 Task: Make in the project AgileHaven an epic 'IT Availability Management Process Improvement'. Create in the project AgileHaven an epic 'IT Financial Management Process Improvement'. Add in the project AgileHaven an epic 'IT Event Management Process Improvement'
Action: Mouse moved to (179, 54)
Screenshot: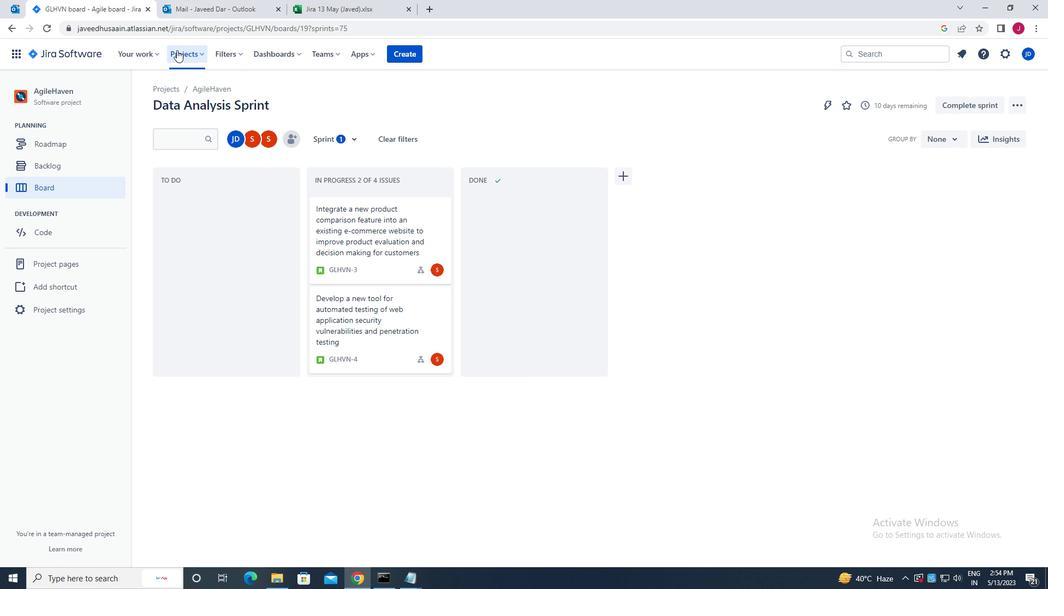 
Action: Mouse pressed left at (179, 54)
Screenshot: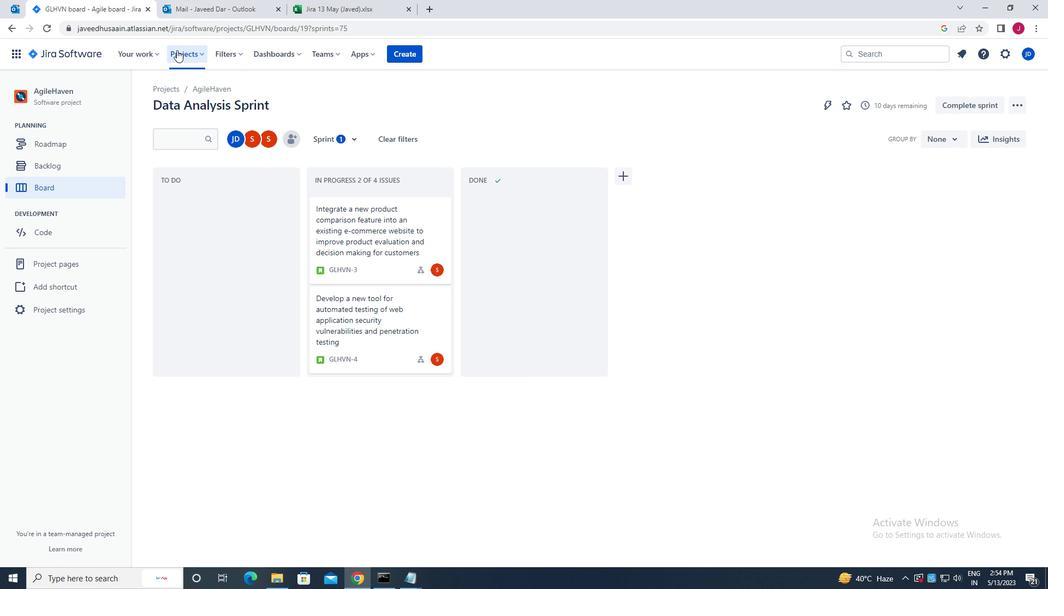 
Action: Mouse moved to (211, 102)
Screenshot: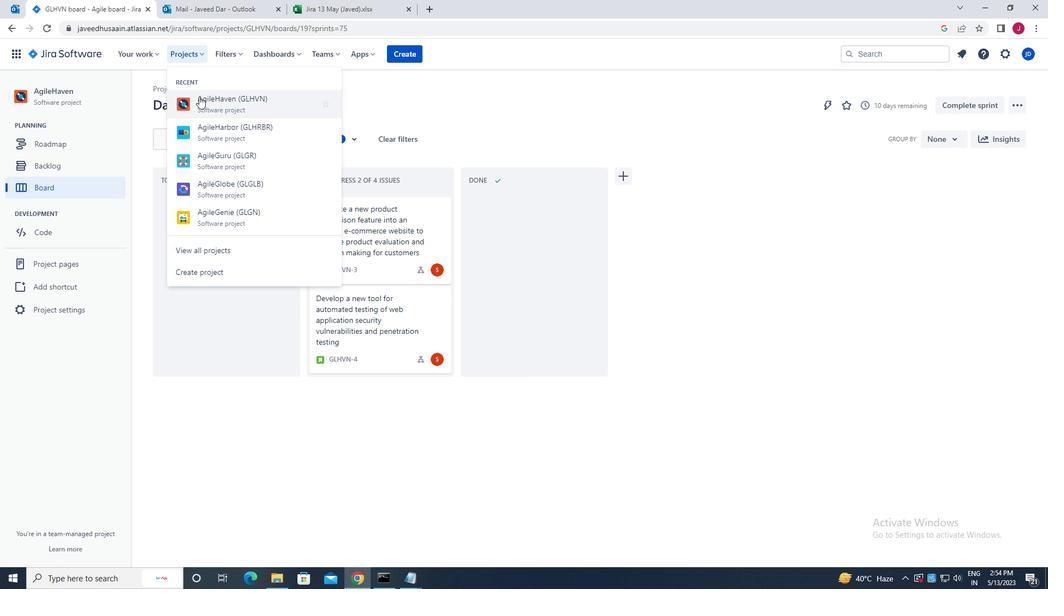 
Action: Mouse pressed left at (211, 102)
Screenshot: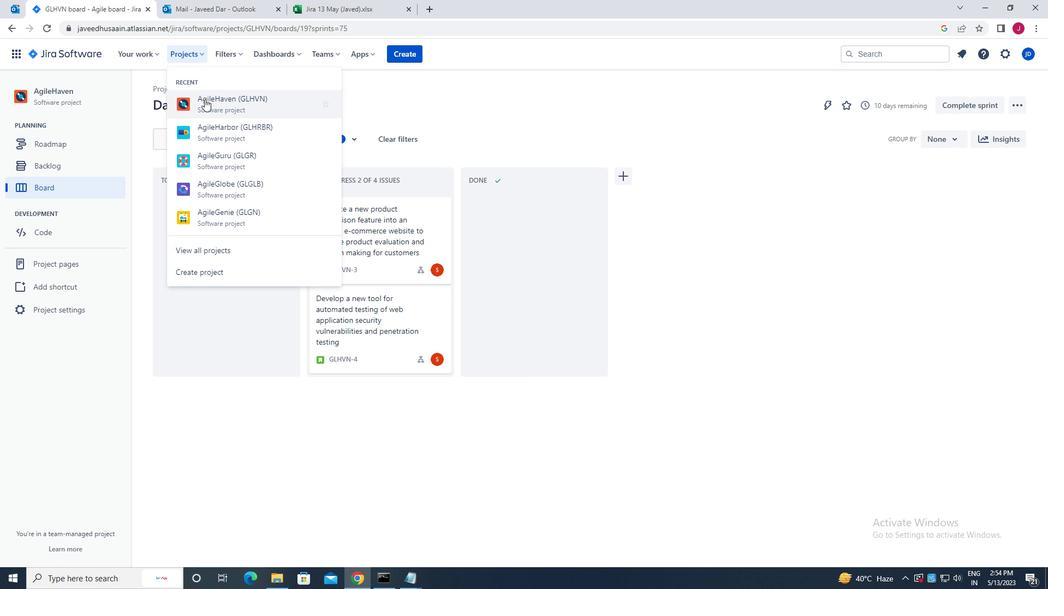 
Action: Mouse moved to (79, 170)
Screenshot: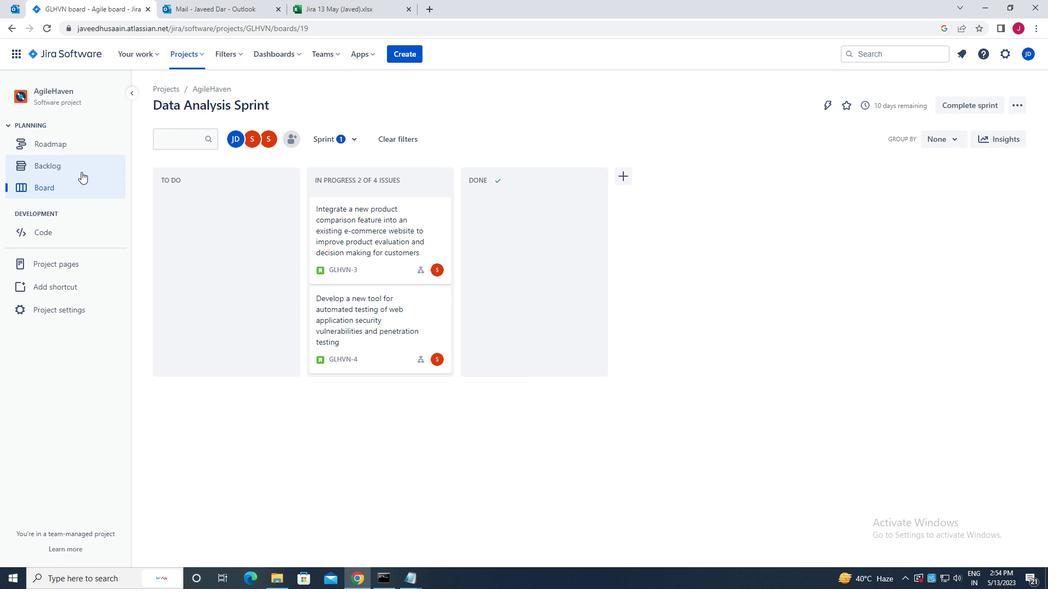 
Action: Mouse pressed left at (79, 170)
Screenshot: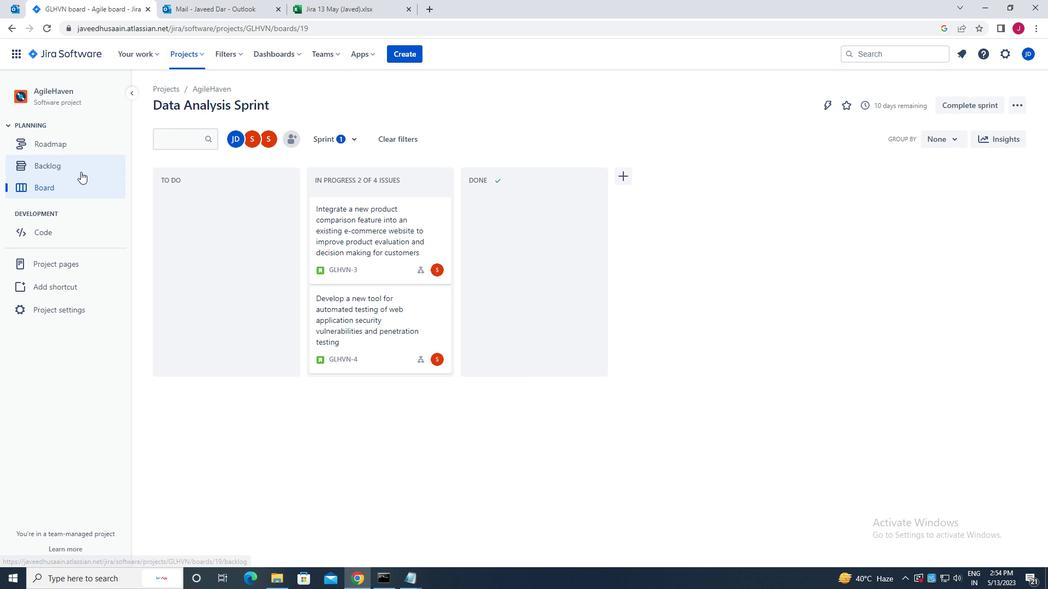 
Action: Mouse moved to (319, 138)
Screenshot: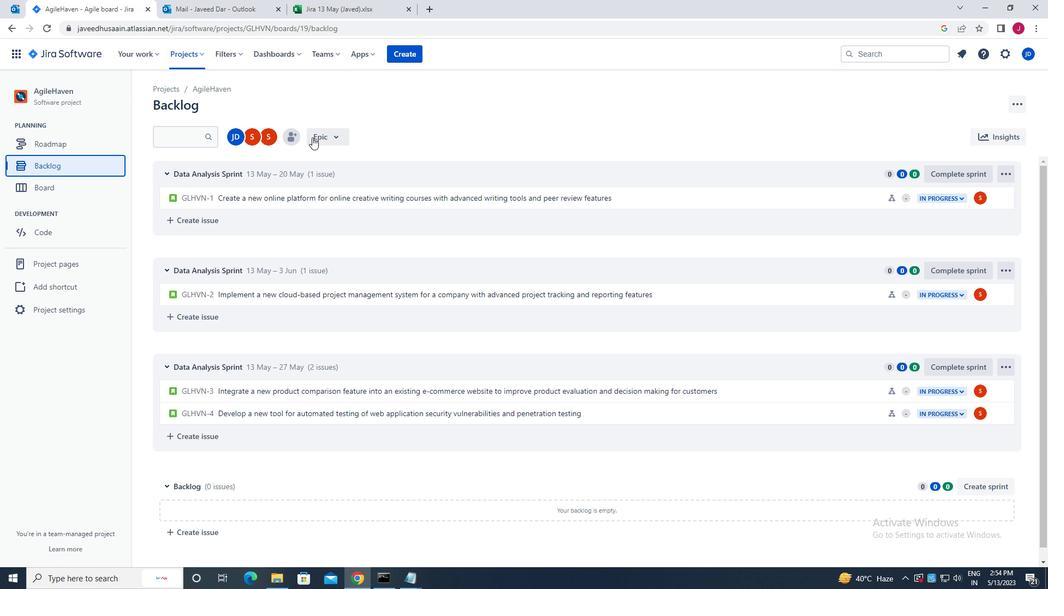 
Action: Mouse pressed left at (319, 138)
Screenshot: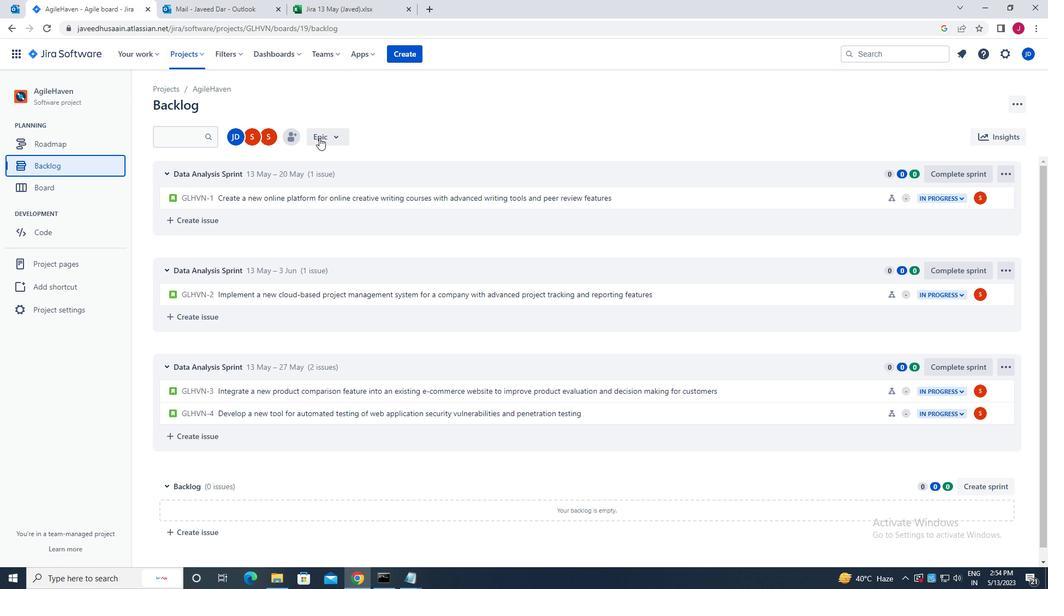 
Action: Mouse moved to (329, 202)
Screenshot: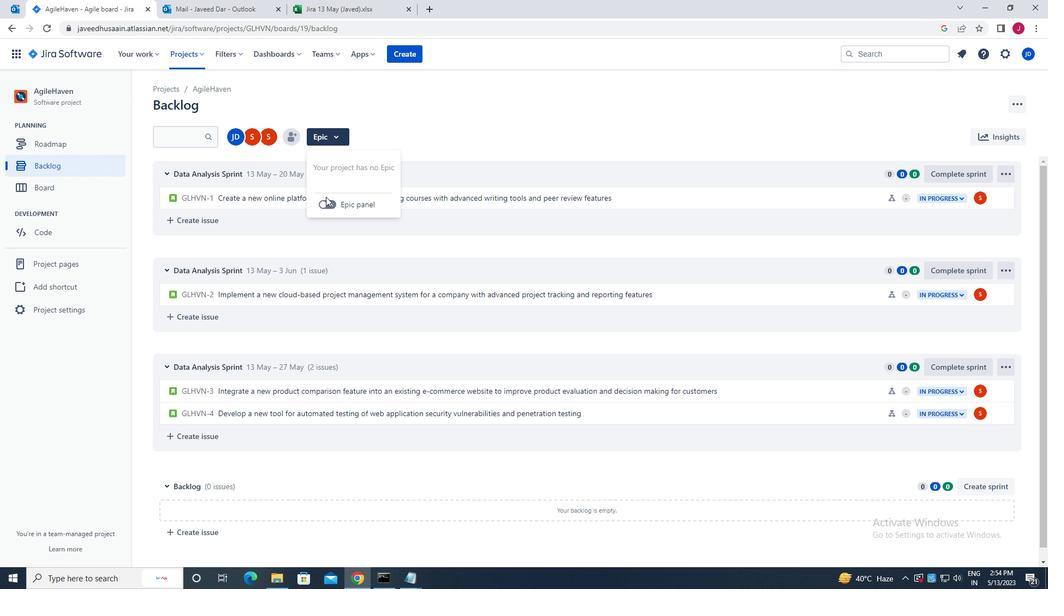 
Action: Mouse pressed left at (329, 202)
Screenshot: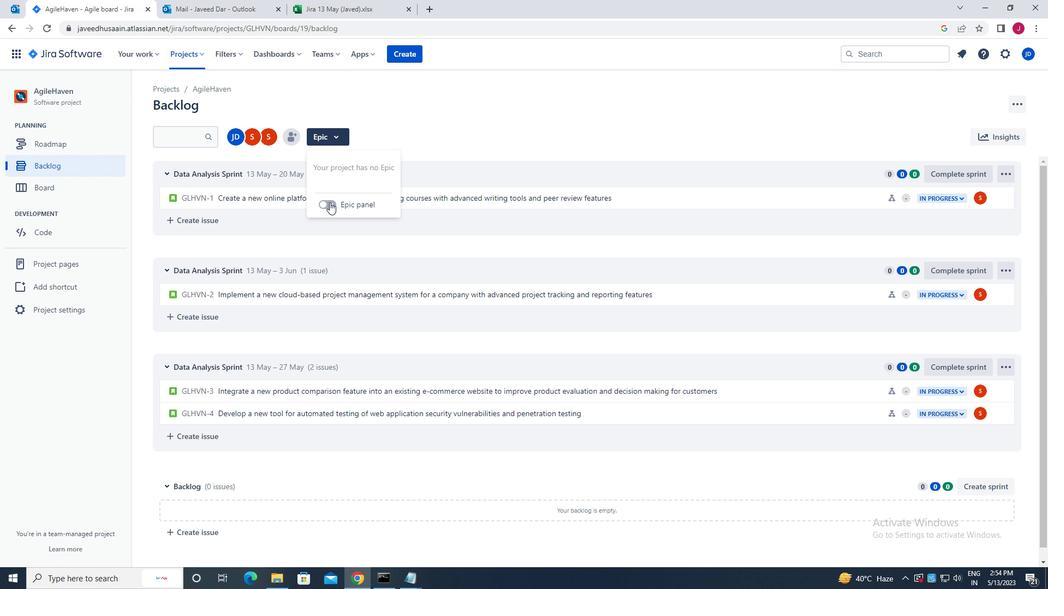 
Action: Mouse moved to (233, 375)
Screenshot: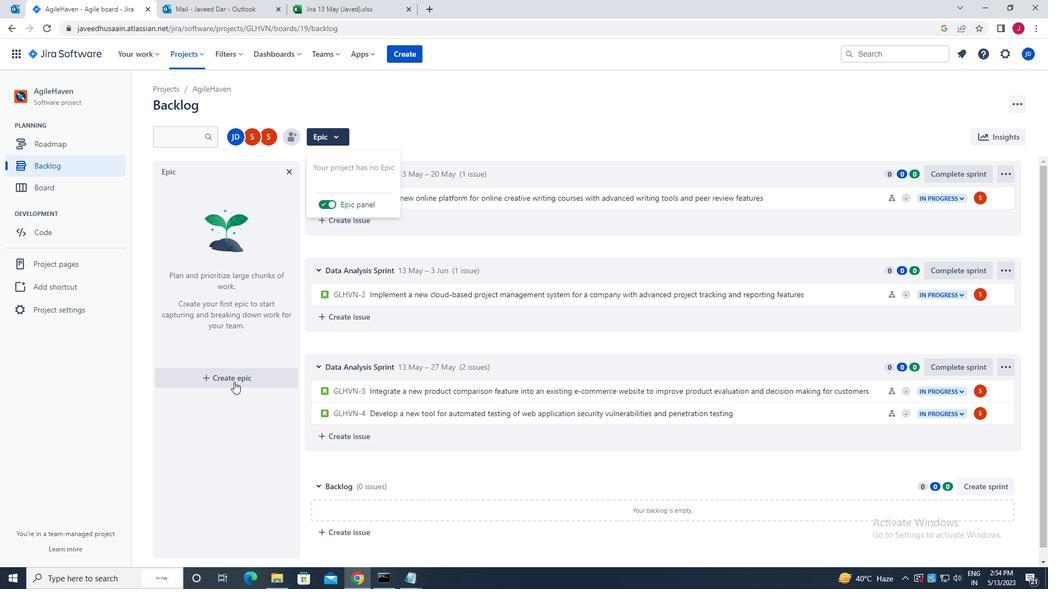 
Action: Mouse pressed left at (233, 375)
Screenshot: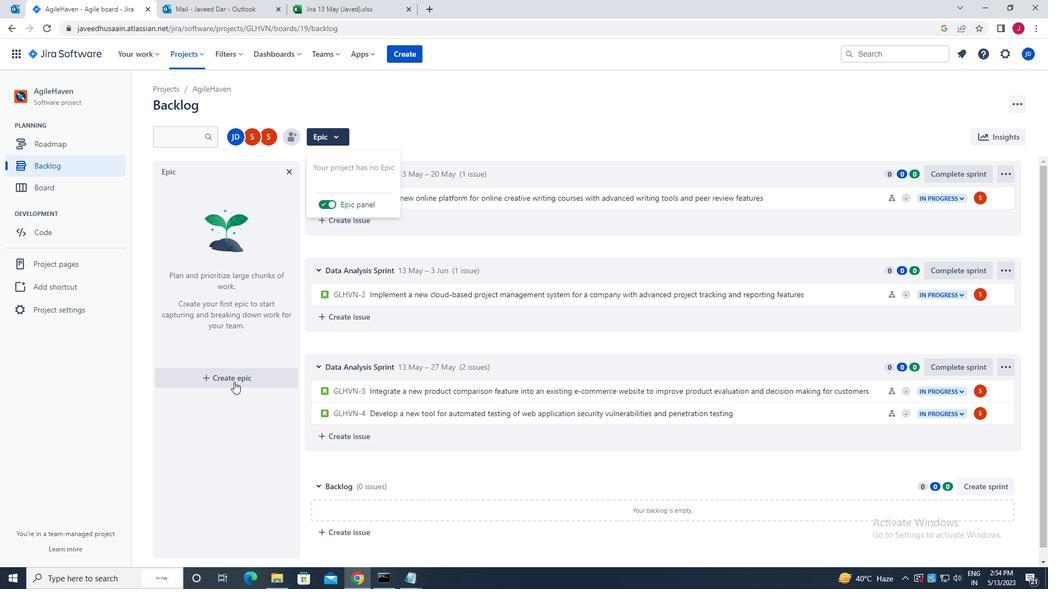 
Action: Mouse moved to (230, 378)
Screenshot: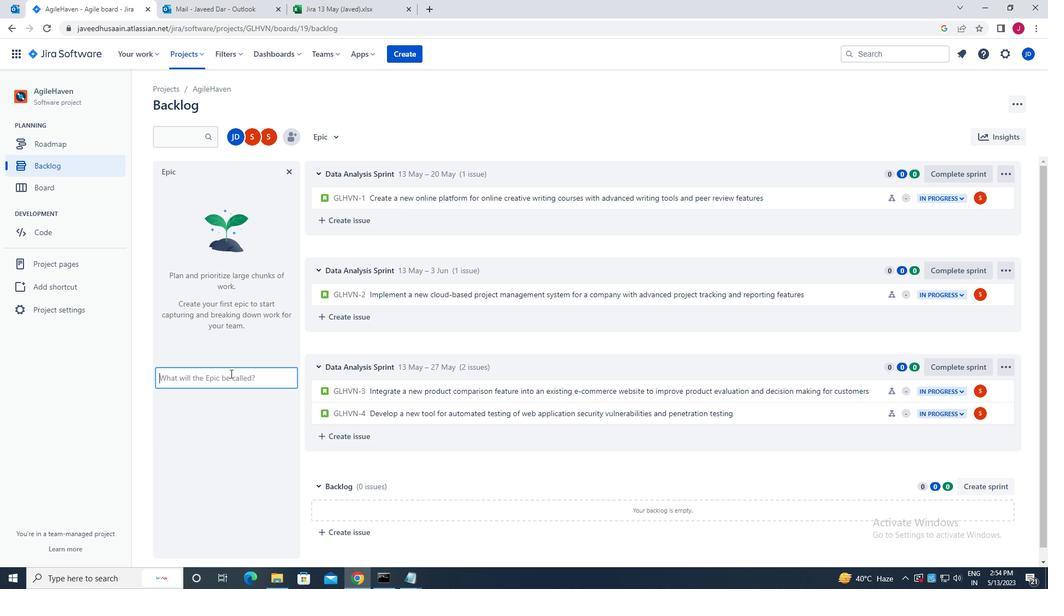 
Action: Mouse pressed left at (230, 378)
Screenshot: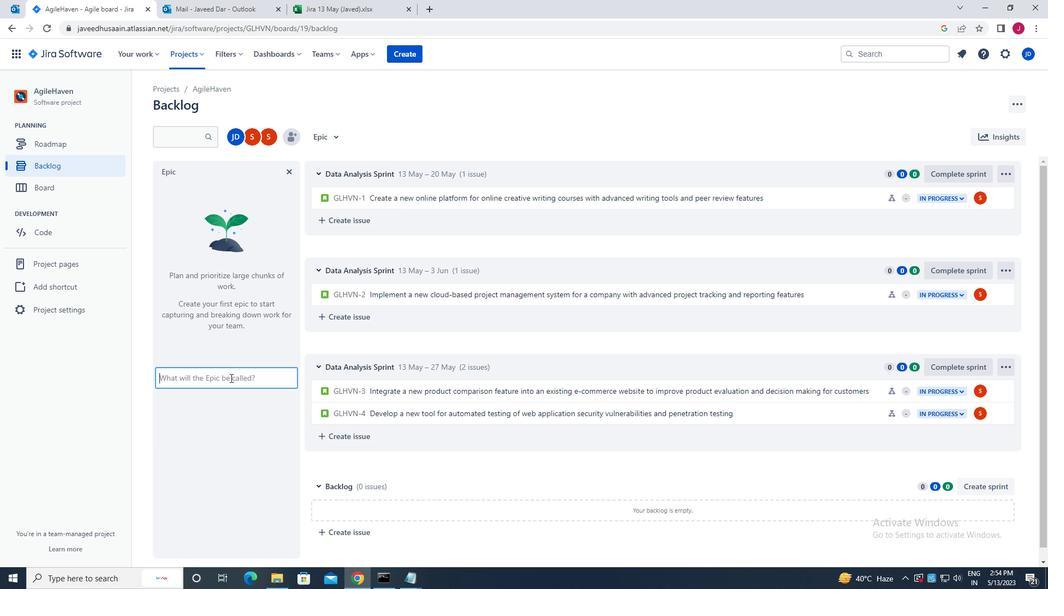 
Action: Mouse moved to (230, 378)
Screenshot: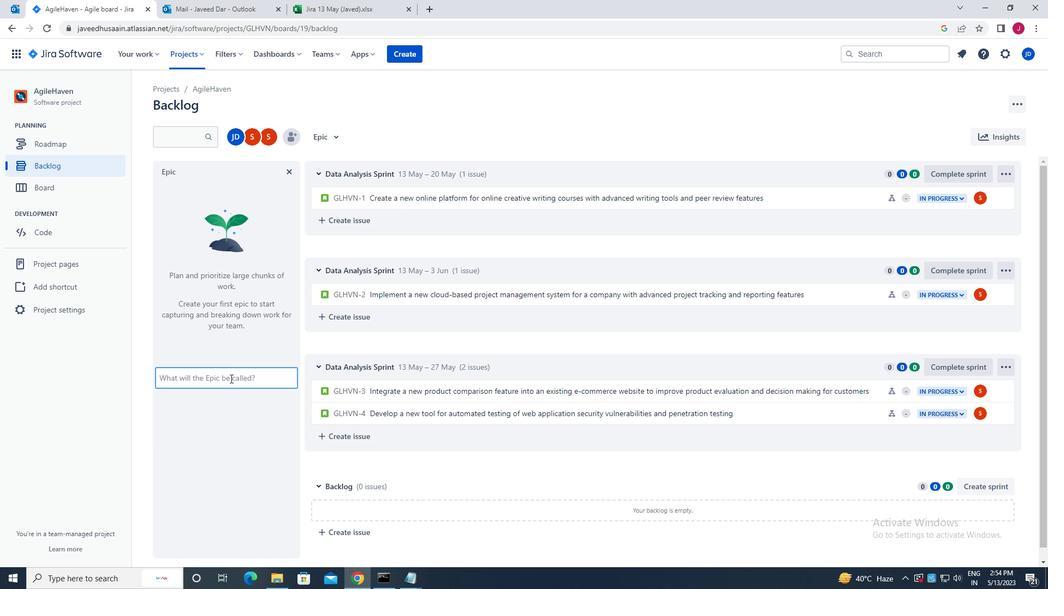 
Action: Key pressed it<Key.space>a<Key.caps_lock>vailability<Key.space><Key.caps_lock>m<Key.caps_lock>anagen<Key.backspace>ment<Key.space><Key.caps_lock>p<Key.caps_lock>rocess<Key.space><Key.caps_lock>i<Key.caps_lock>mprovement<Key.enter>
Screenshot: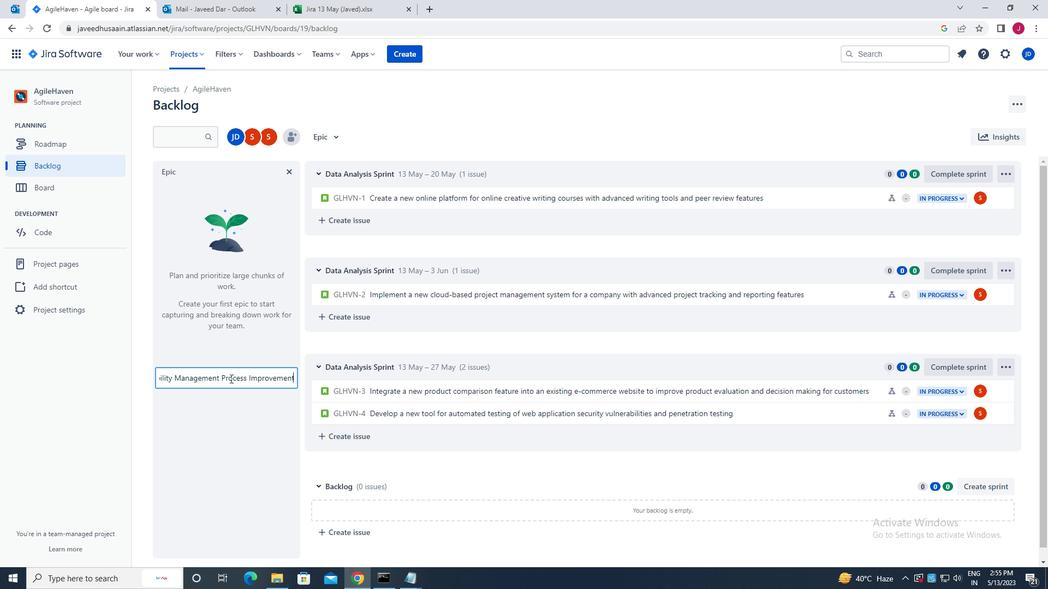 
Action: Mouse moved to (236, 258)
Screenshot: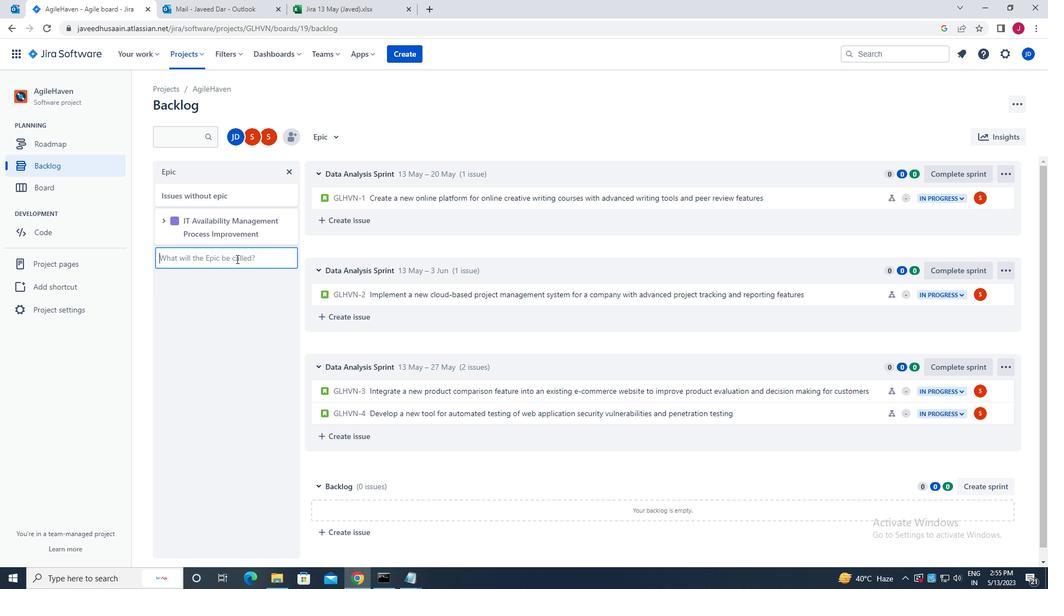 
Action: Mouse pressed left at (236, 258)
Screenshot: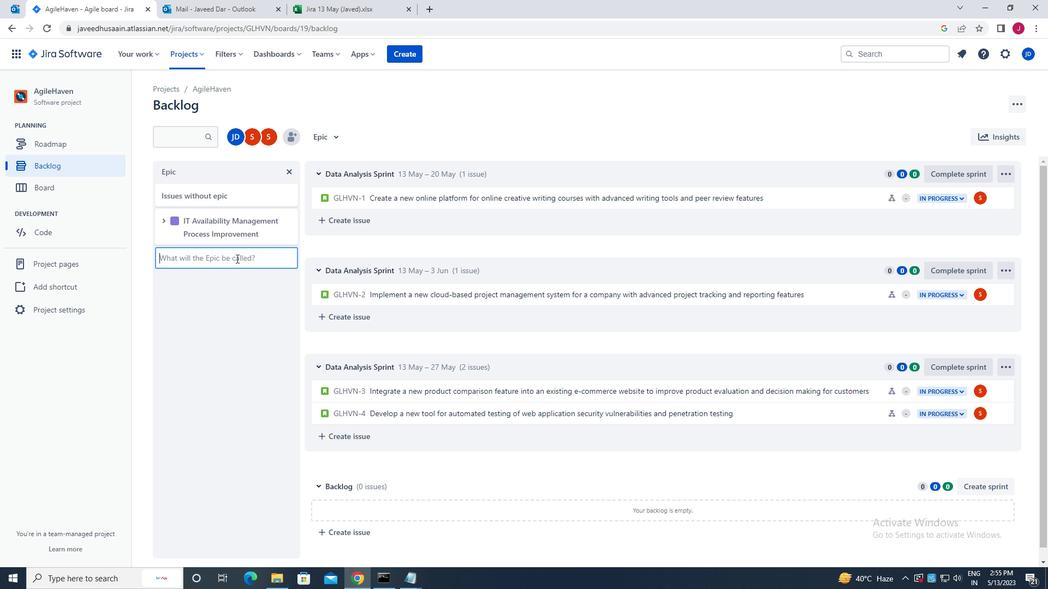
Action: Key pressed <Key.caps_lock>it<Key.space>f<Key.caps_lock>inancial<Key.space><Key.caps_lock>m<Key.caps_lock>anagementt<Key.backspace><Key.space><Key.caps_lock>p<Key.caps_lock>rocess<Key.space><Key.caps_lock>i<Key.caps_lock>mprovement<Key.space><Key.enter>
Screenshot: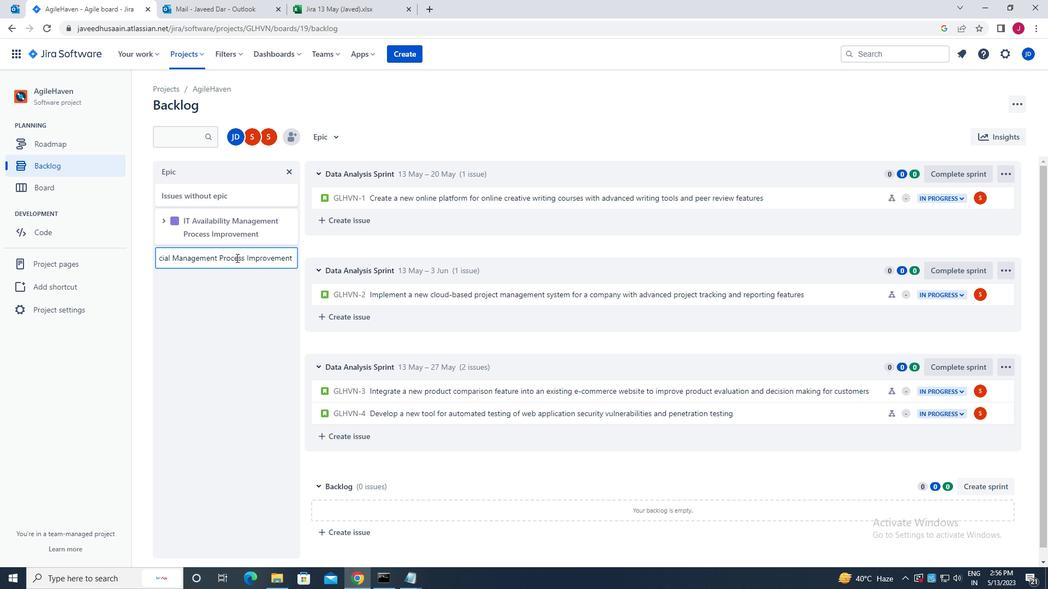 
Action: Mouse moved to (244, 298)
Screenshot: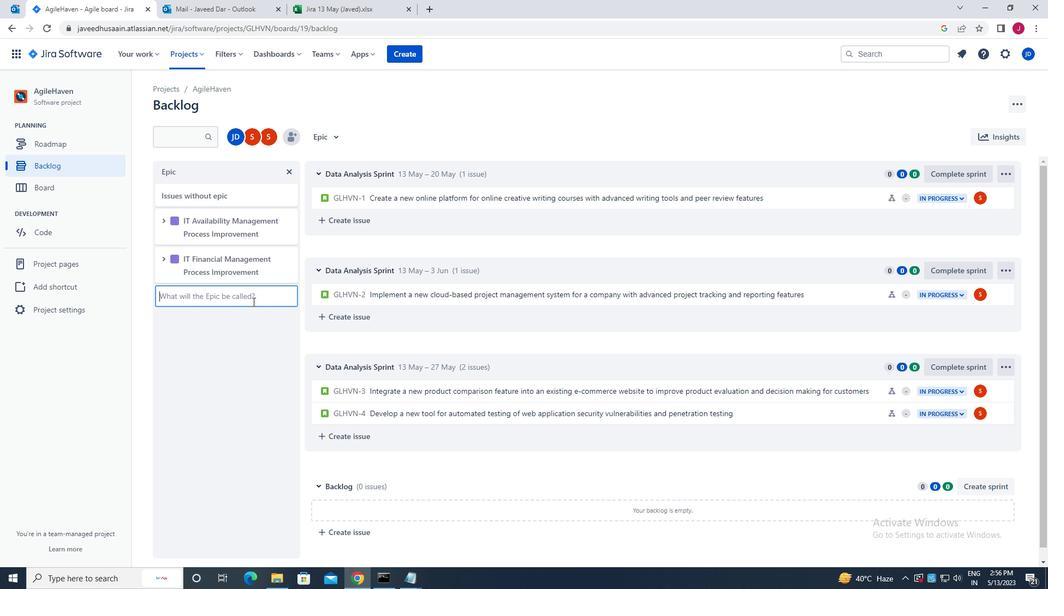 
Action: Mouse pressed left at (244, 298)
Screenshot: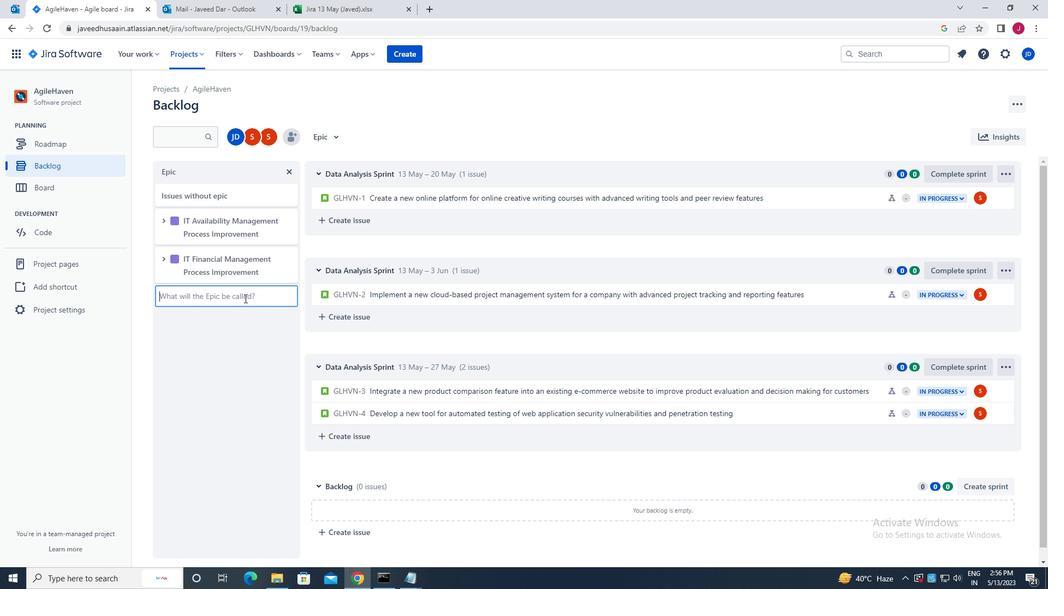 
Action: Mouse moved to (244, 298)
Screenshot: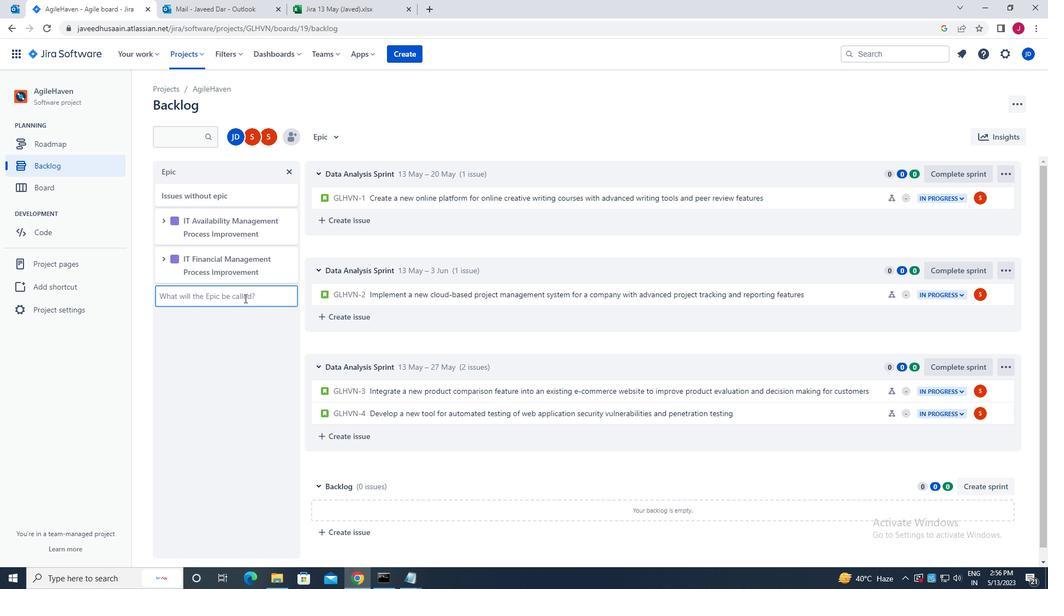 
Action: Key pressed <Key.caps_lock>it<Key.space>e<Key.caps_lock>vent<Key.space><Key.caps_lock>m<Key.caps_lock>anage,<Key.backspace>ment<Key.space><Key.caps_lock>p<Key.caps_lock>rocess<Key.space><Key.caps_lock>i<Key.caps_lock>mprovement<Key.enter>
Screenshot: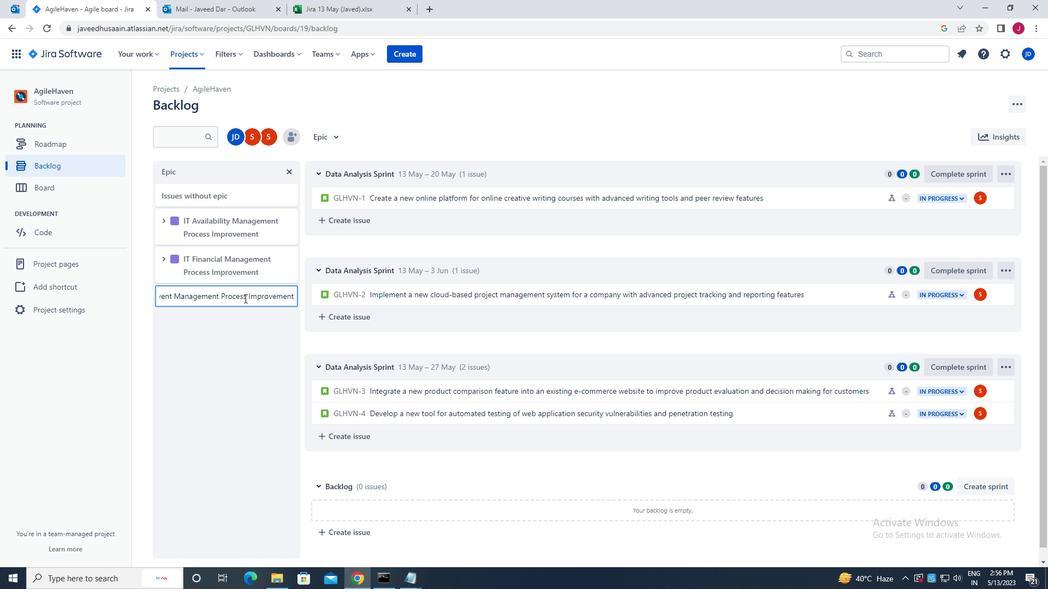 
